 Task: Set the subject for AVI muxer to "Video".
Action: Mouse moved to (114, 15)
Screenshot: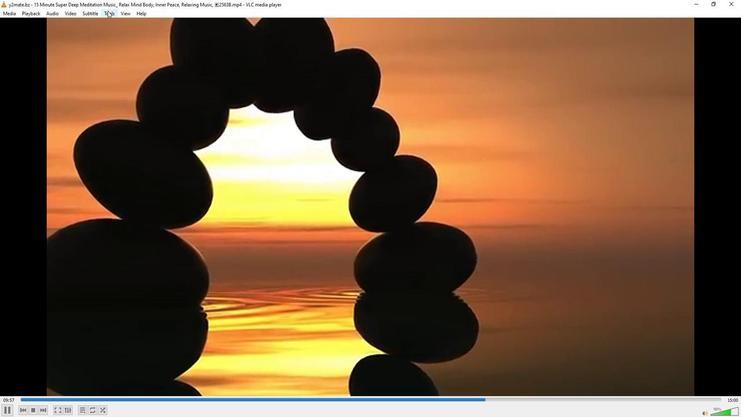 
Action: Mouse pressed left at (114, 15)
Screenshot: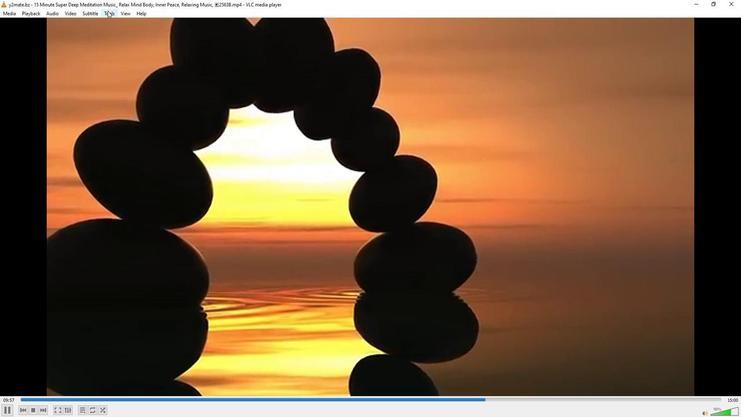 
Action: Mouse moved to (132, 108)
Screenshot: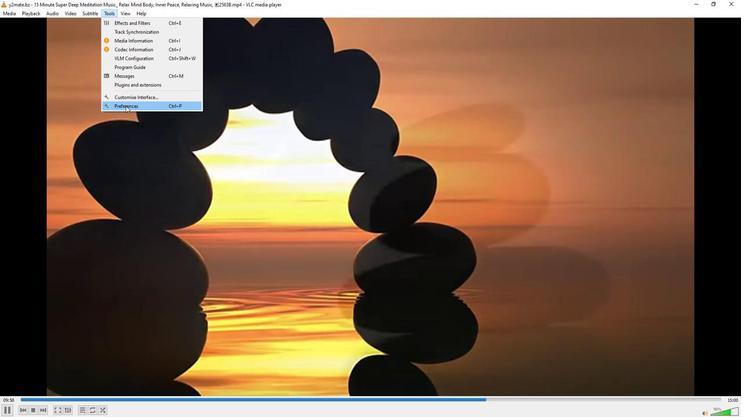 
Action: Mouse pressed left at (132, 108)
Screenshot: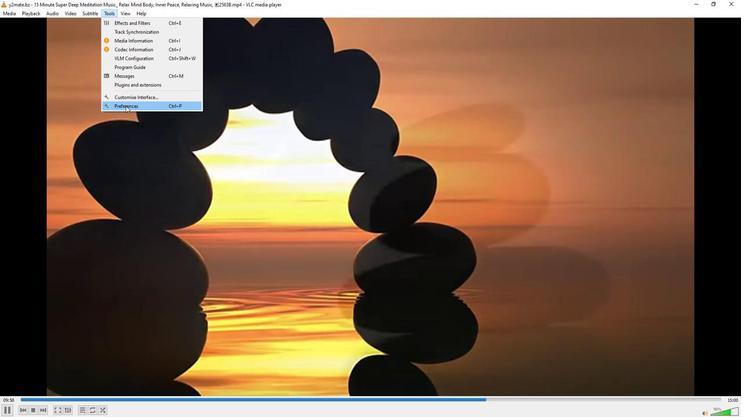 
Action: Mouse moved to (250, 334)
Screenshot: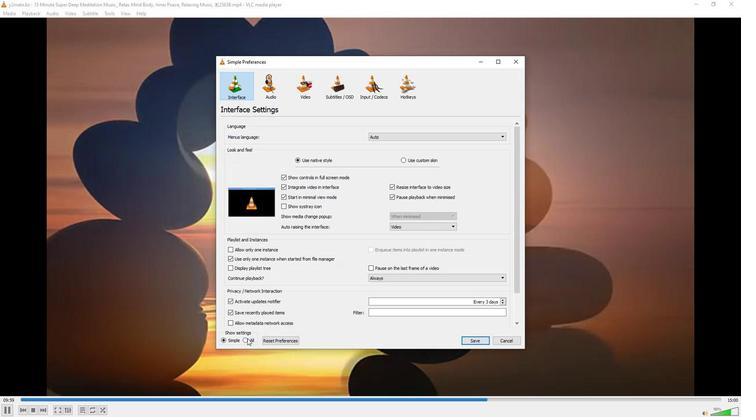 
Action: Mouse pressed left at (250, 334)
Screenshot: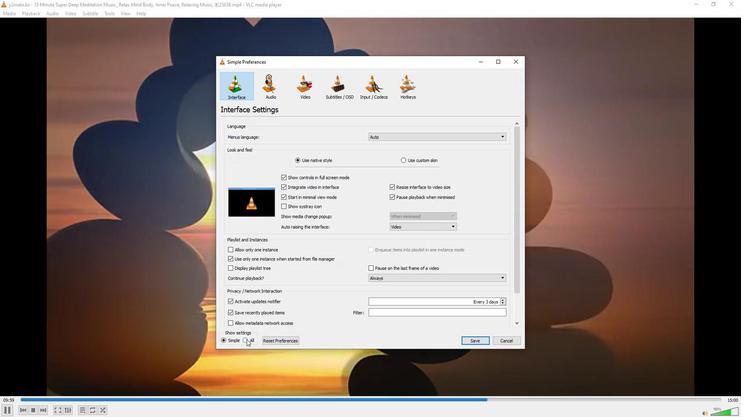 
Action: Mouse moved to (275, 247)
Screenshot: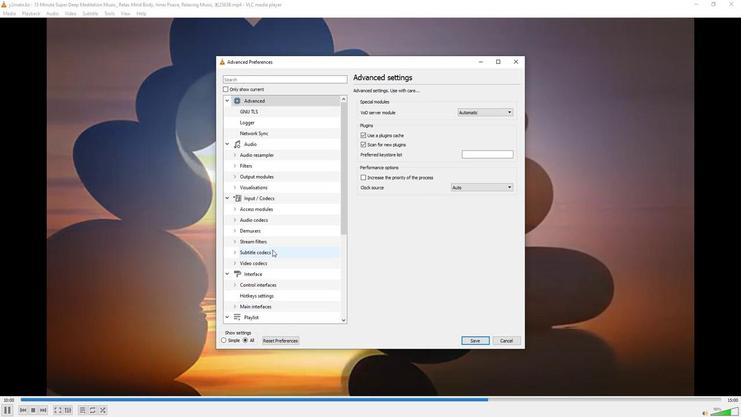 
Action: Mouse scrolled (275, 247) with delta (0, 0)
Screenshot: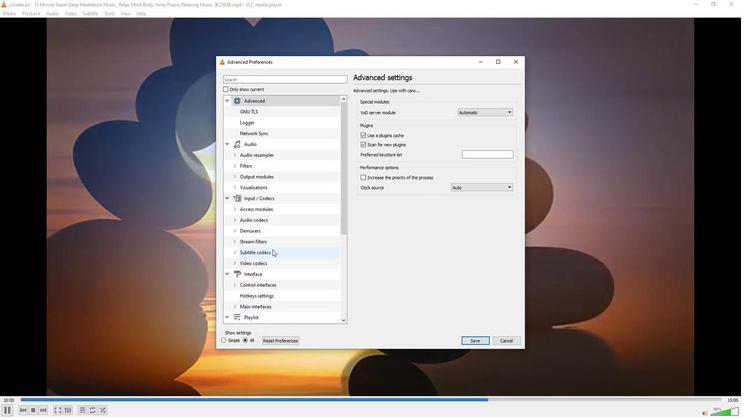 
Action: Mouse moved to (276, 245)
Screenshot: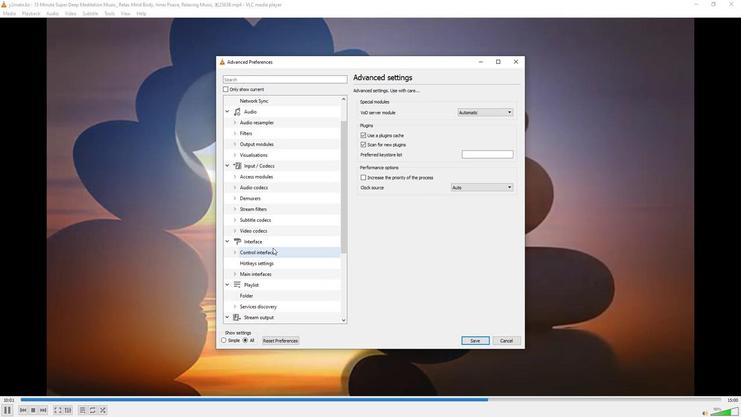 
Action: Mouse scrolled (276, 245) with delta (0, 0)
Screenshot: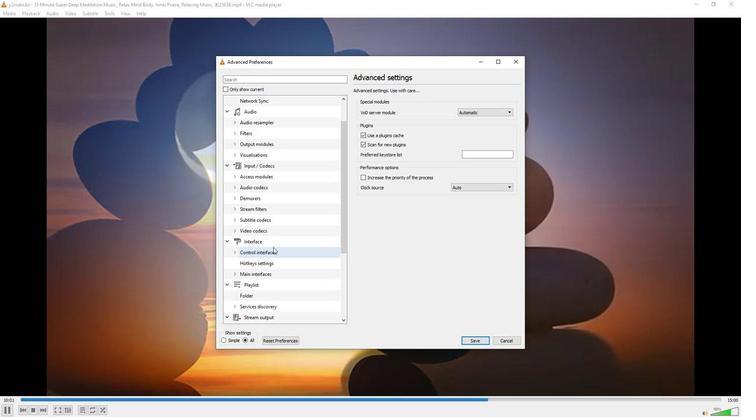 
Action: Mouse moved to (238, 301)
Screenshot: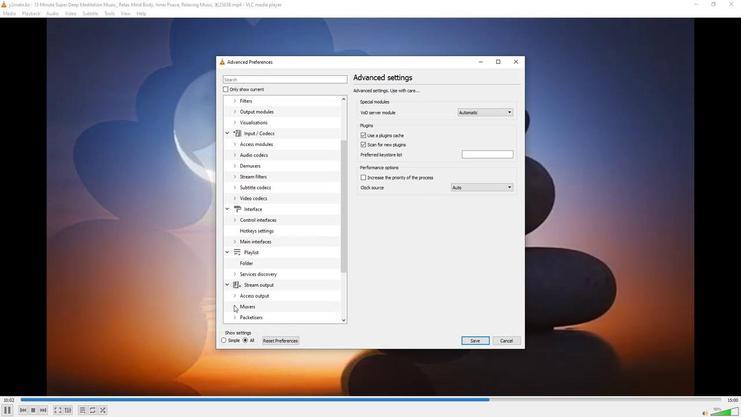 
Action: Mouse pressed left at (238, 301)
Screenshot: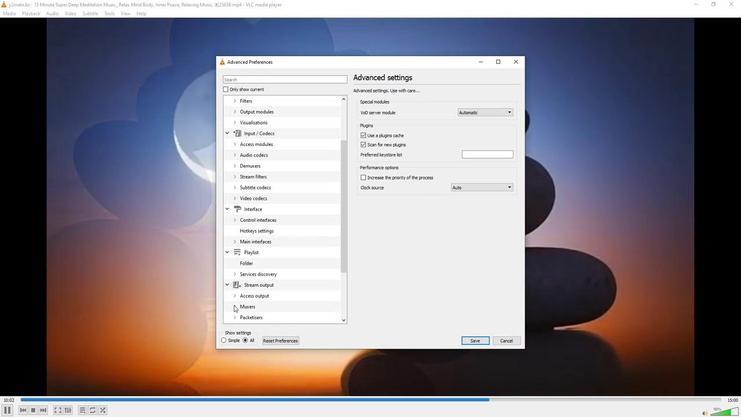 
Action: Mouse moved to (250, 286)
Screenshot: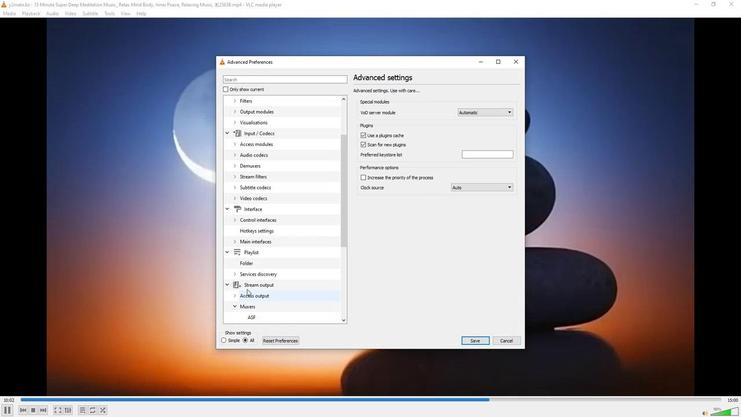 
Action: Mouse scrolled (250, 285) with delta (0, 0)
Screenshot: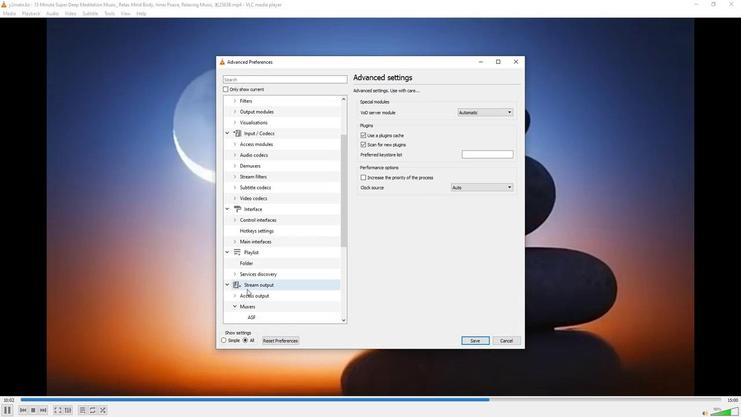 
Action: Mouse moved to (259, 292)
Screenshot: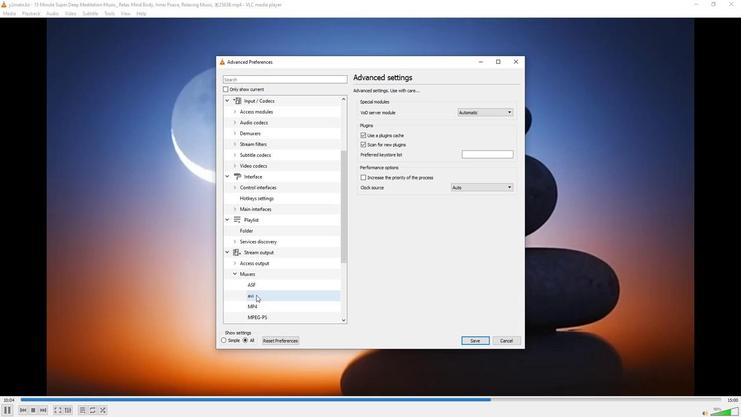 
Action: Mouse pressed left at (259, 292)
Screenshot: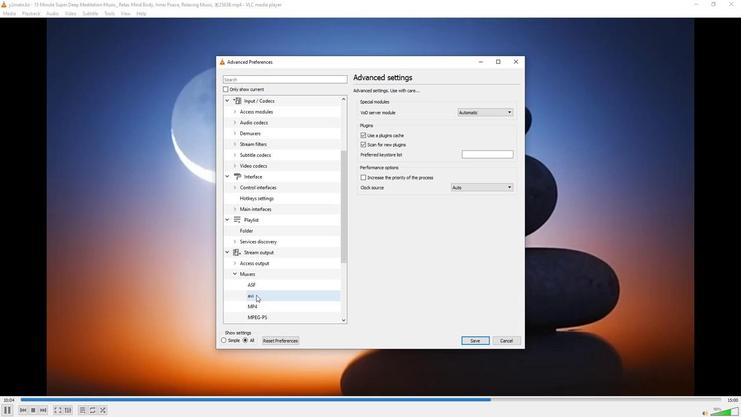 
Action: Mouse moved to (478, 165)
Screenshot: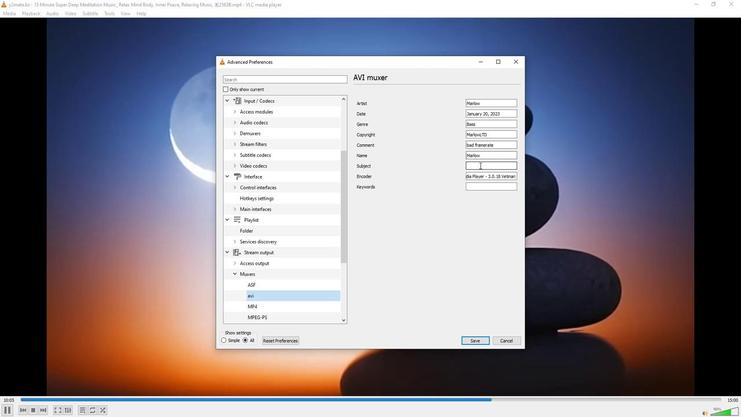 
Action: Mouse pressed left at (478, 165)
Screenshot: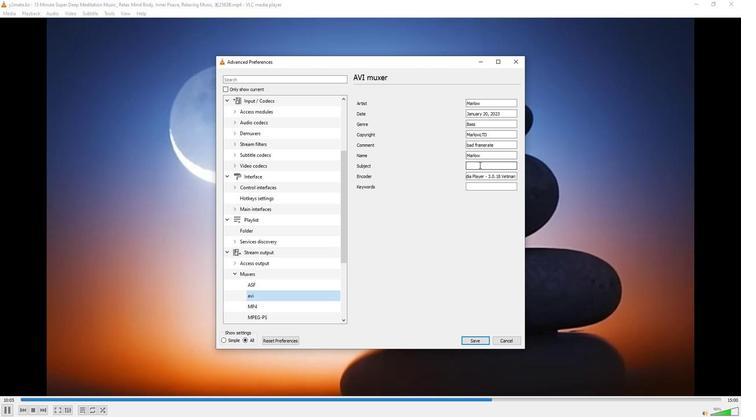 
Action: Key pressed <Key.shift>Video
Screenshot: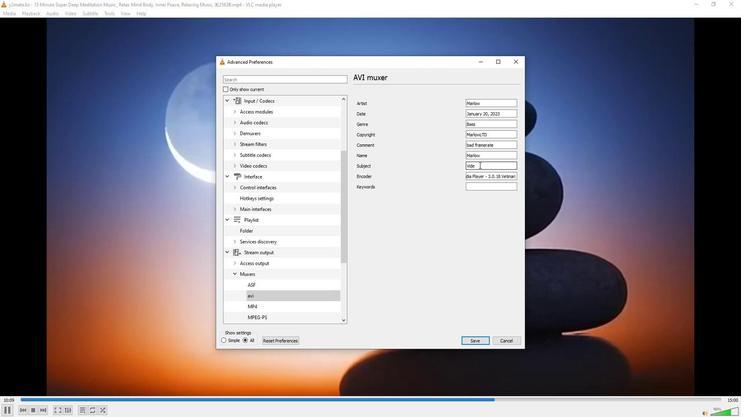 
